 Task: Toggle the option "Remember the audio volume" in general audio settings.
Action: Mouse moved to (123, 17)
Screenshot: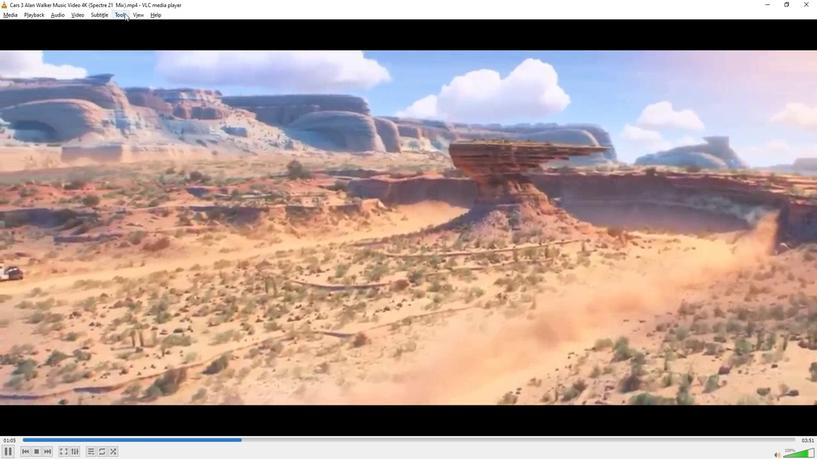 
Action: Mouse pressed left at (123, 17)
Screenshot: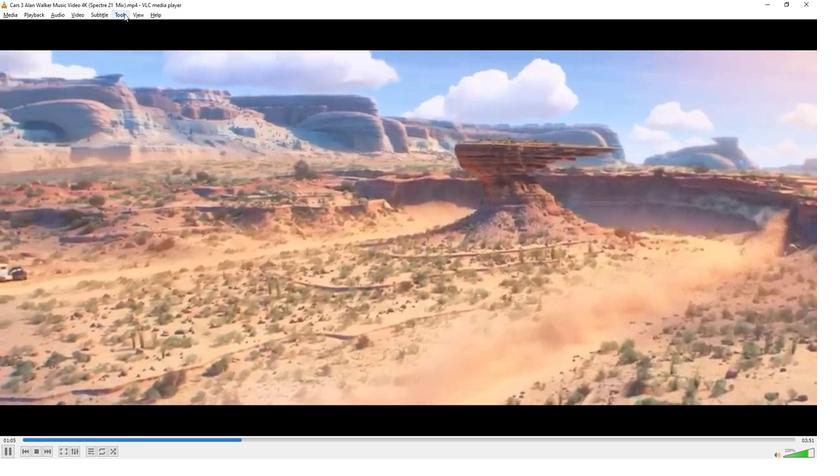 
Action: Mouse moved to (137, 118)
Screenshot: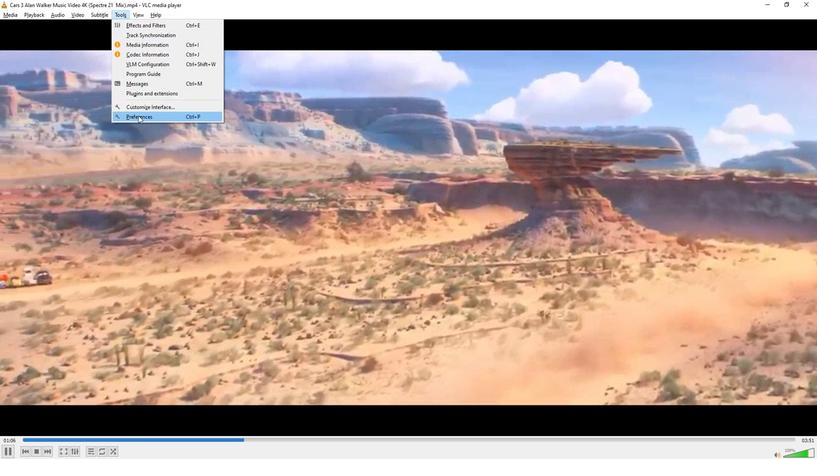 
Action: Mouse pressed left at (137, 118)
Screenshot: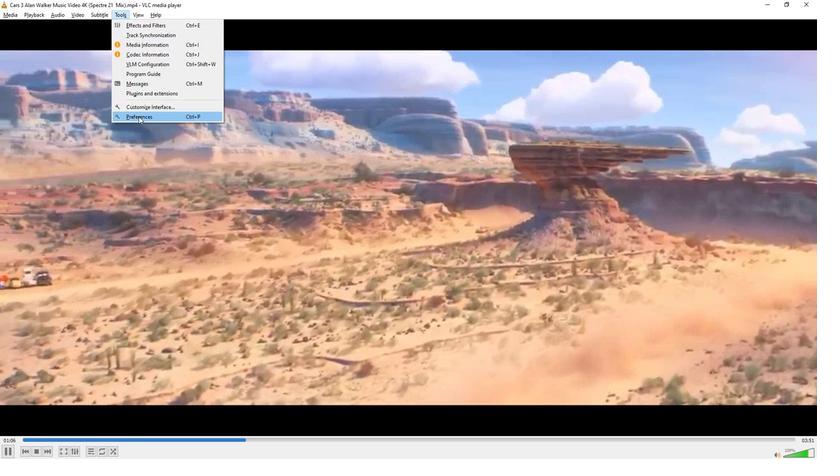 
Action: Mouse moved to (239, 346)
Screenshot: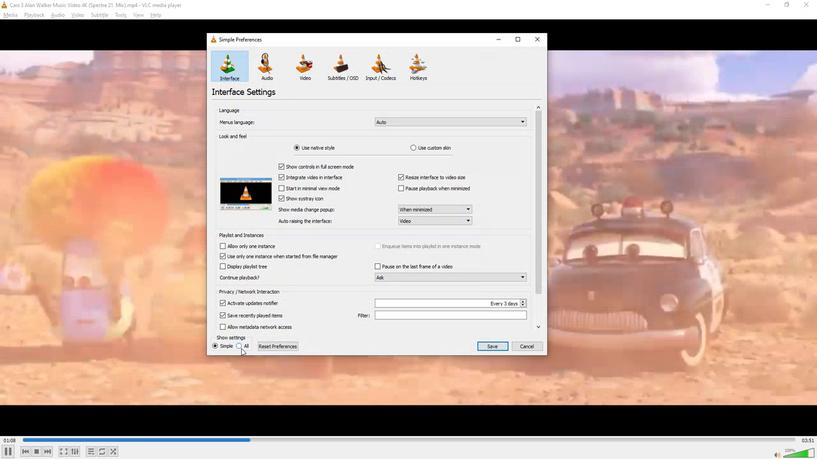
Action: Mouse pressed left at (239, 346)
Screenshot: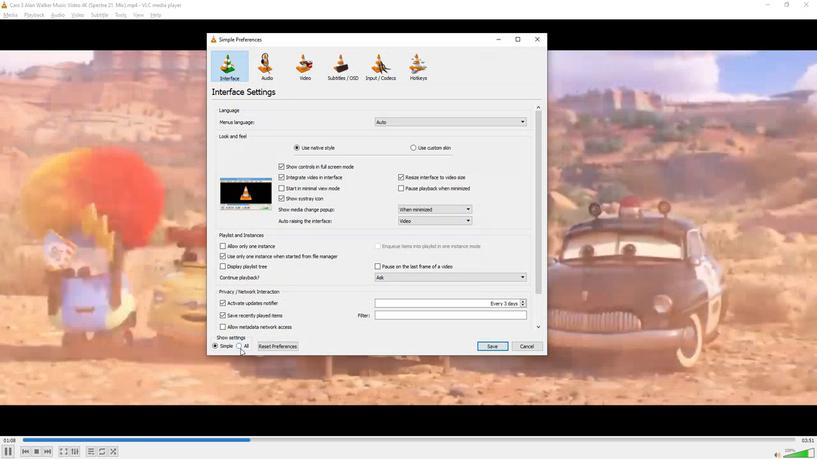 
Action: Mouse moved to (261, 130)
Screenshot: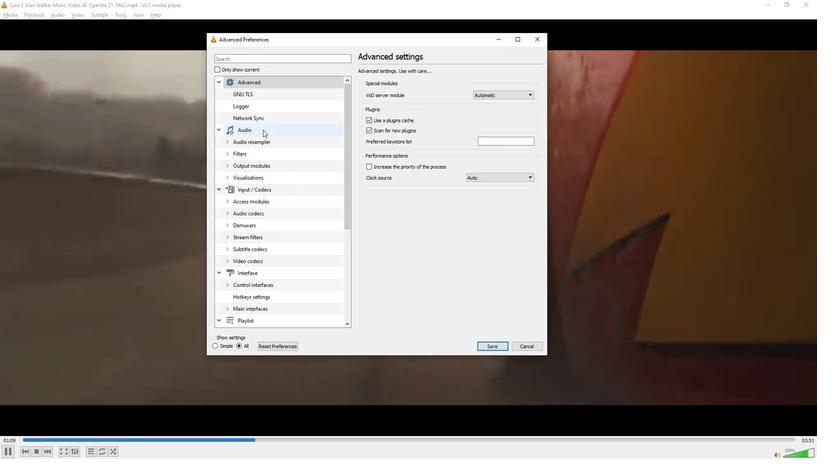 
Action: Mouse pressed left at (261, 130)
Screenshot: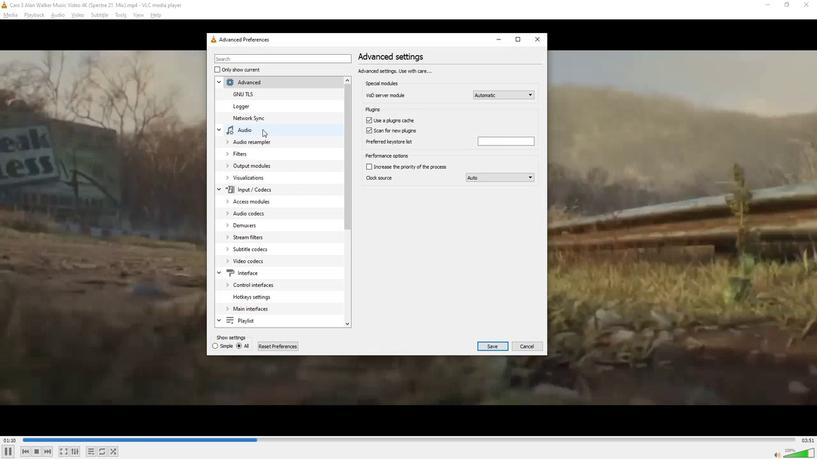 
Action: Mouse moved to (365, 120)
Screenshot: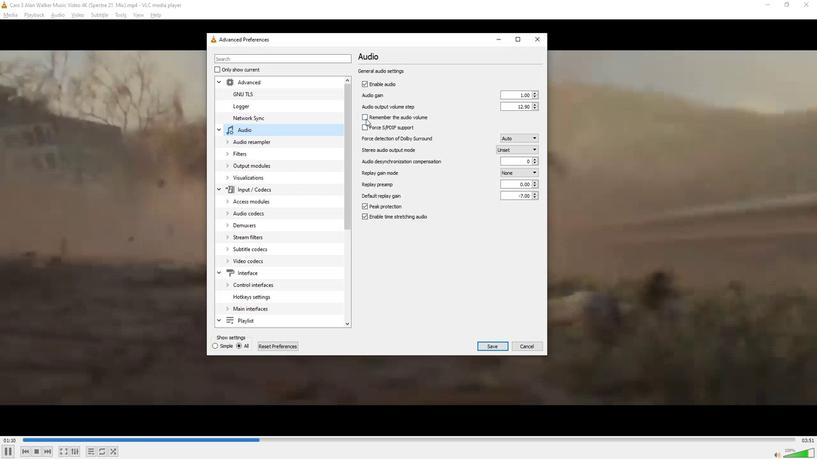 
Action: Mouse pressed left at (365, 120)
Screenshot: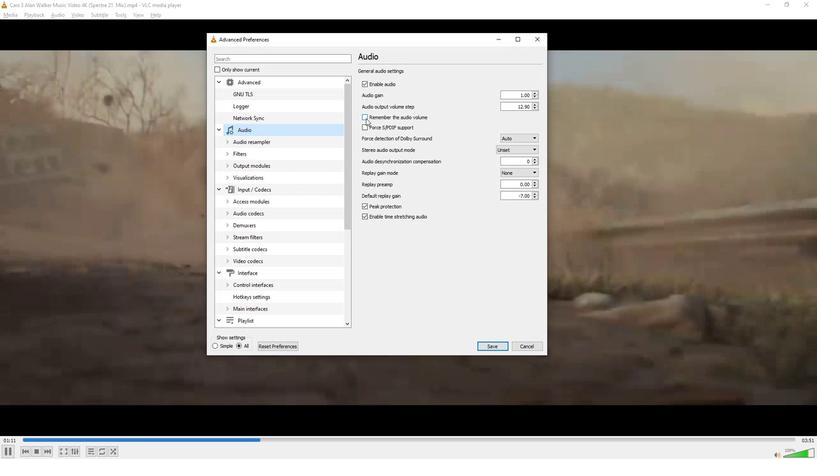 
Action: Mouse moved to (404, 312)
Screenshot: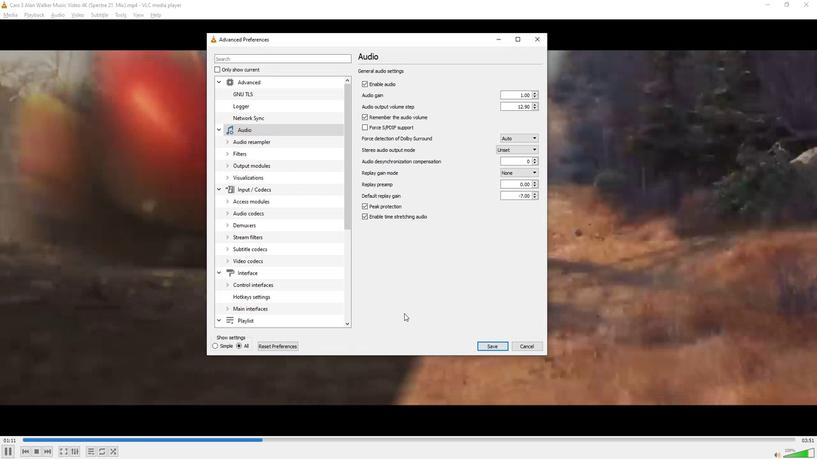 
